 Task: Add Orange Label titled Label0051 to Card Card0051 in Board Board0043 in Workspace Development in Trello
Action: Mouse moved to (543, 26)
Screenshot: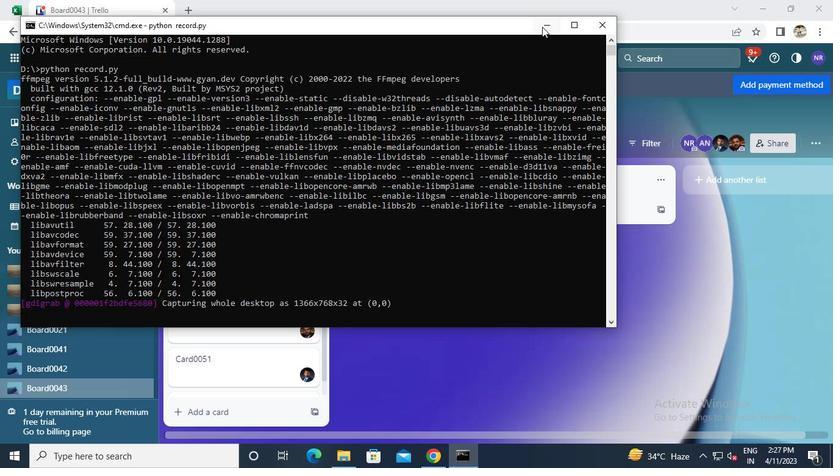 
Action: Mouse pressed left at (543, 26)
Screenshot: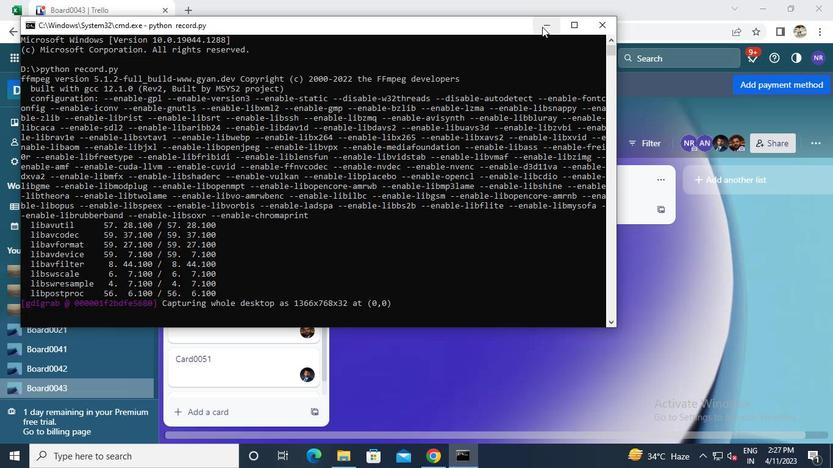 
Action: Mouse moved to (307, 356)
Screenshot: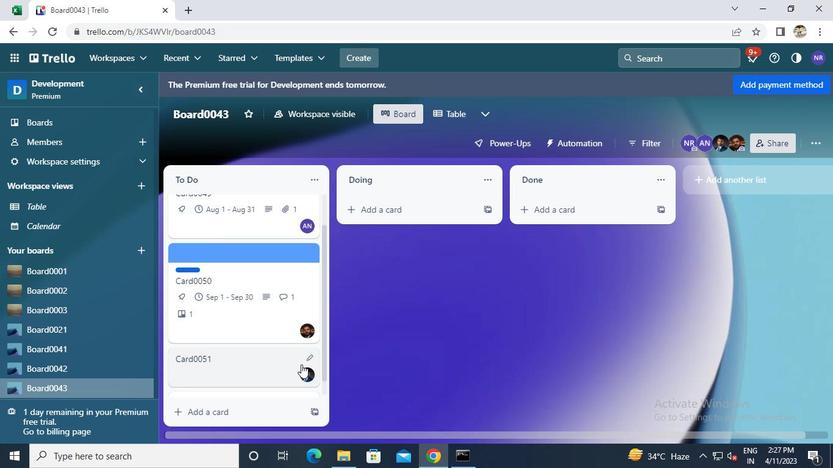 
Action: Mouse pressed left at (307, 356)
Screenshot: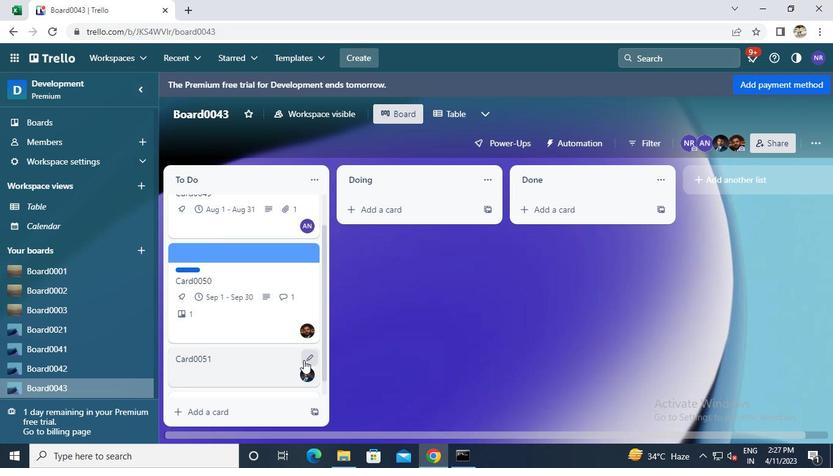 
Action: Mouse moved to (338, 297)
Screenshot: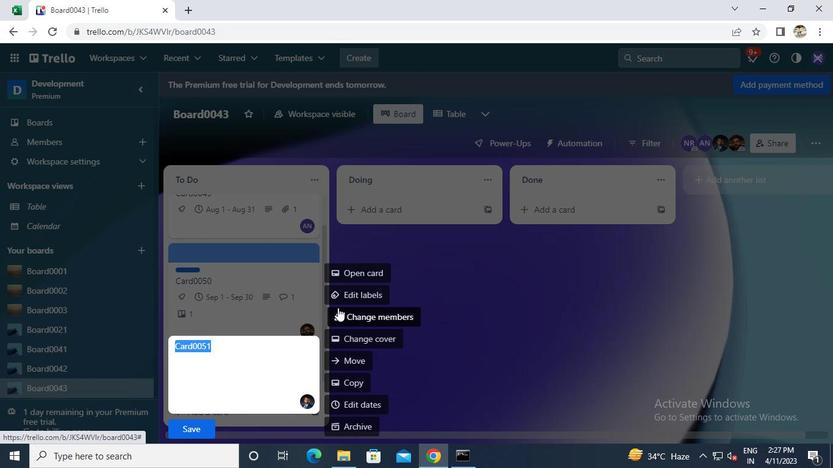 
Action: Mouse pressed left at (338, 297)
Screenshot: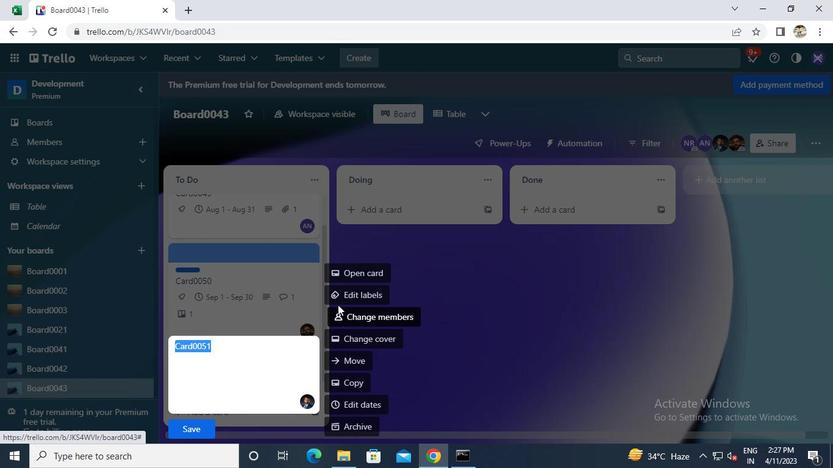 
Action: Mouse moved to (389, 342)
Screenshot: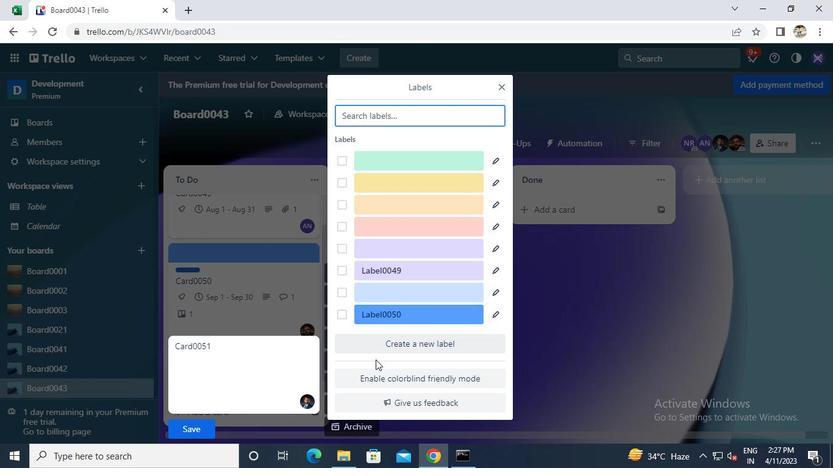 
Action: Mouse pressed left at (389, 342)
Screenshot: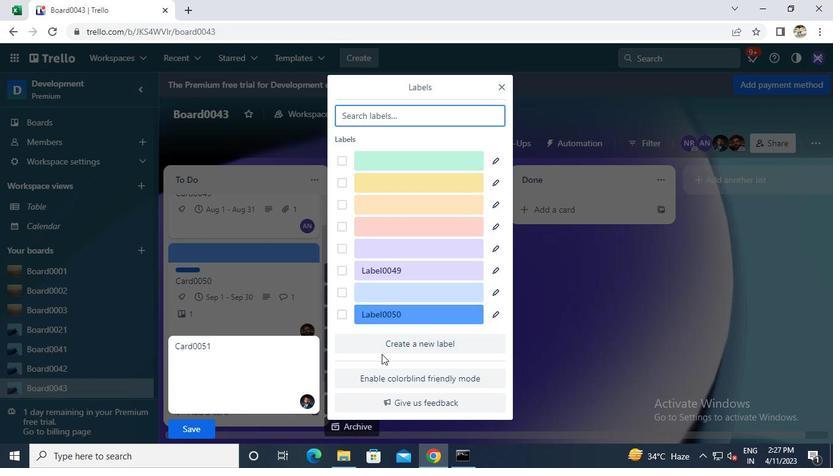 
Action: Mouse moved to (407, 266)
Screenshot: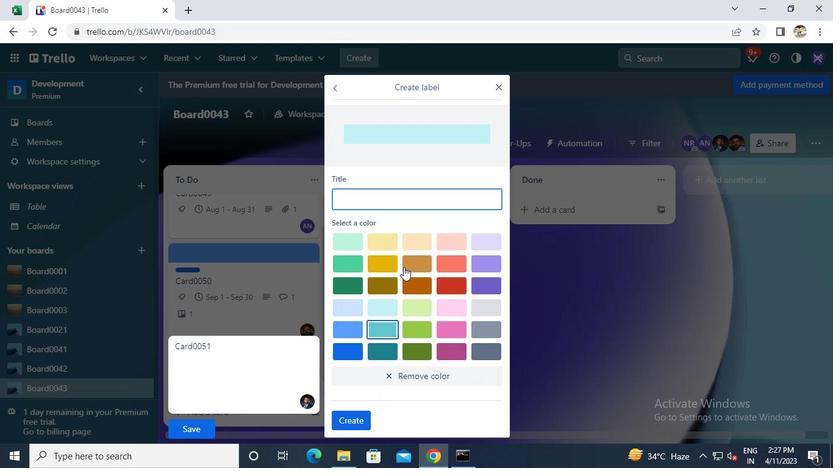 
Action: Mouse pressed left at (407, 266)
Screenshot: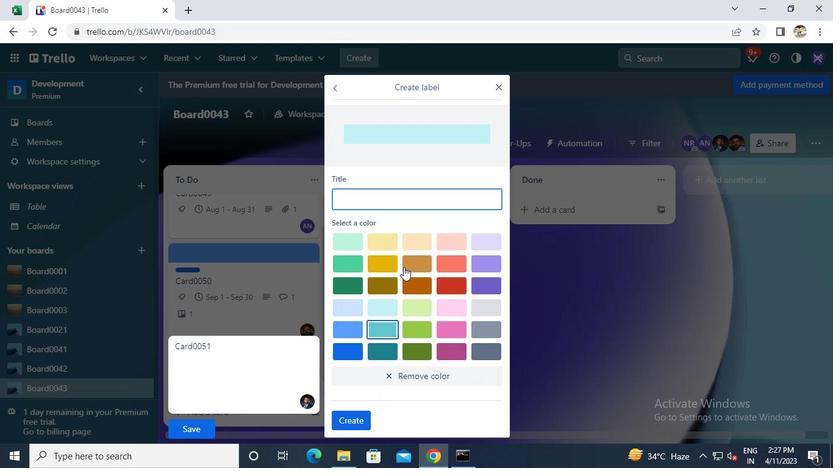 
Action: Mouse moved to (386, 192)
Screenshot: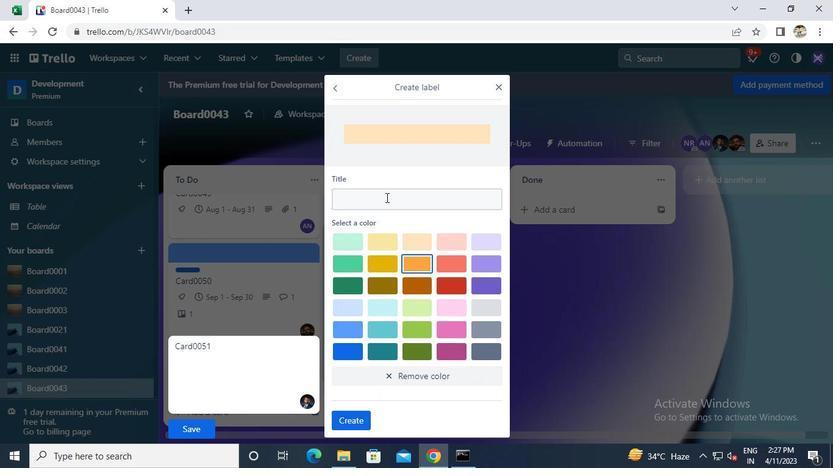 
Action: Mouse pressed left at (386, 192)
Screenshot: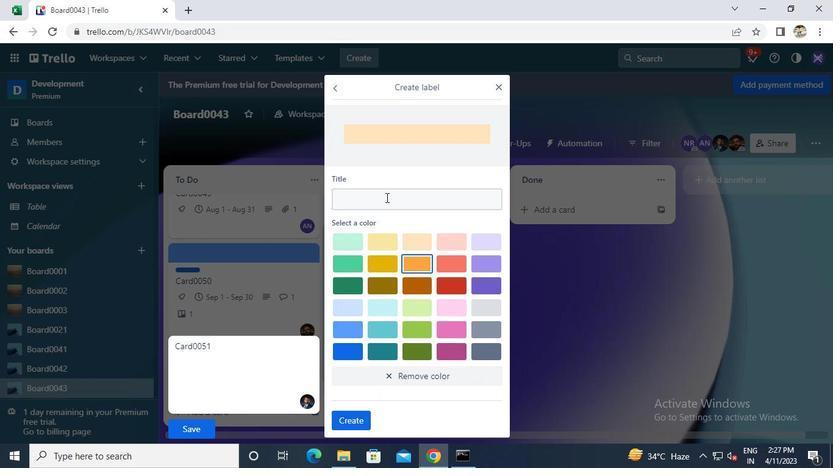 
Action: Mouse moved to (387, 194)
Screenshot: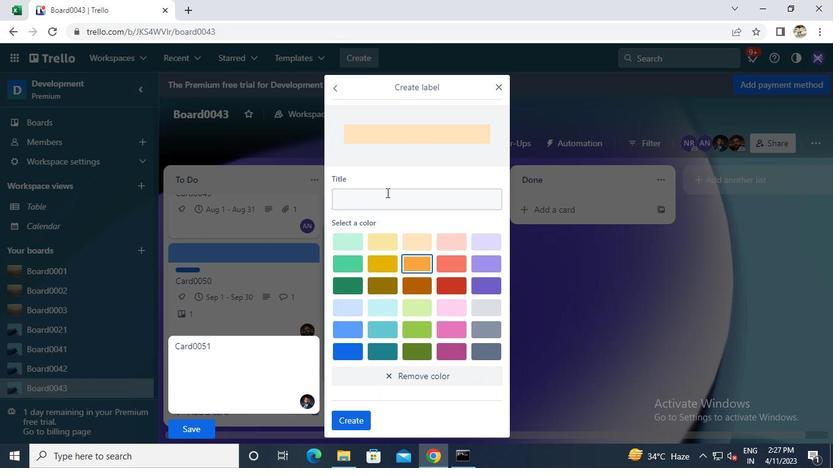 
Action: Keyboard l
Screenshot: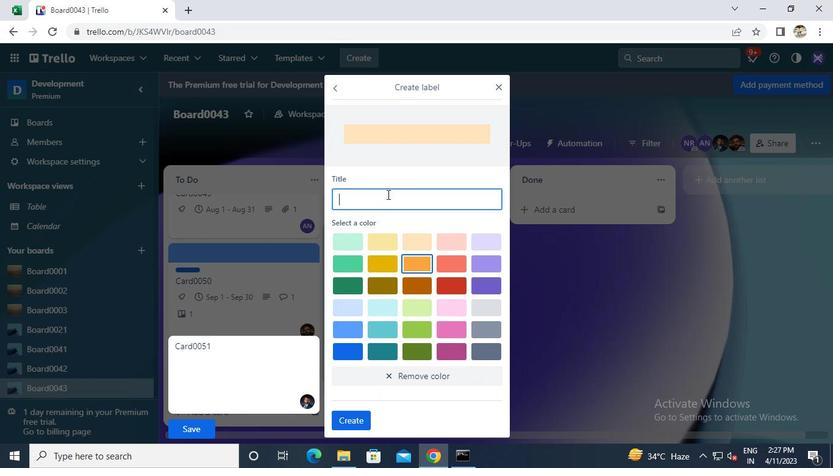 
Action: Keyboard Key.caps_lock
Screenshot: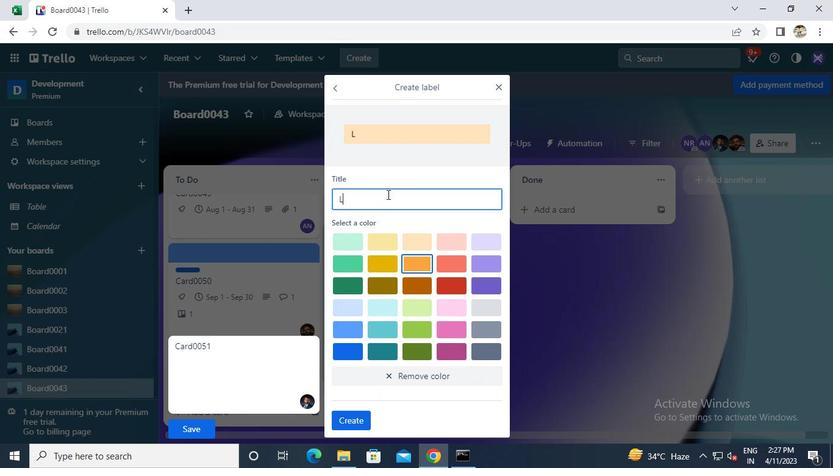 
Action: Keyboard a
Screenshot: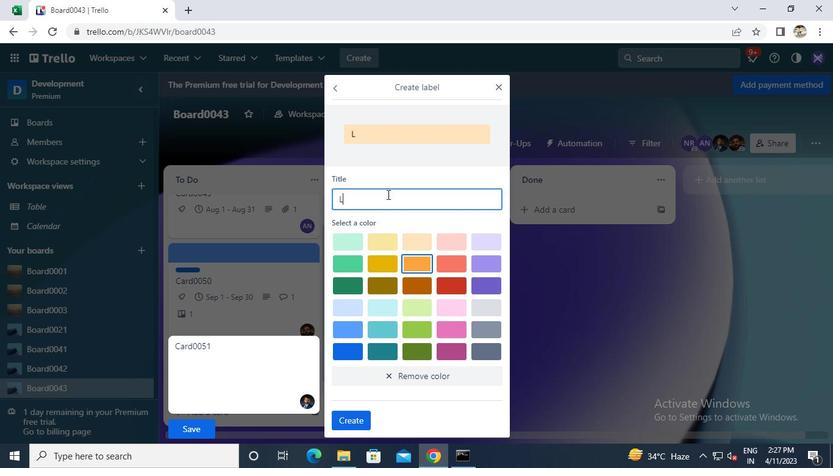 
Action: Keyboard b
Screenshot: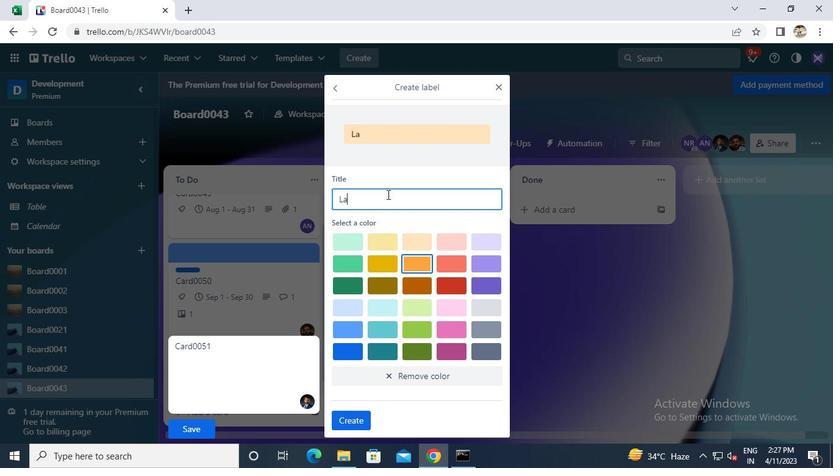 
Action: Keyboard e
Screenshot: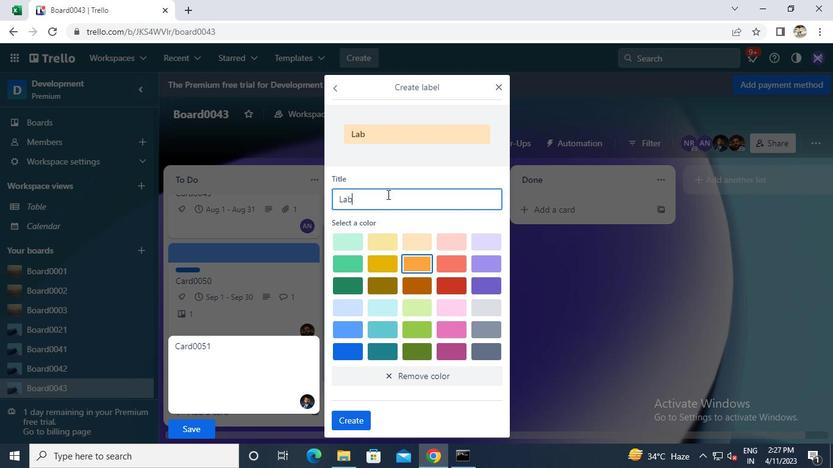 
Action: Keyboard l
Screenshot: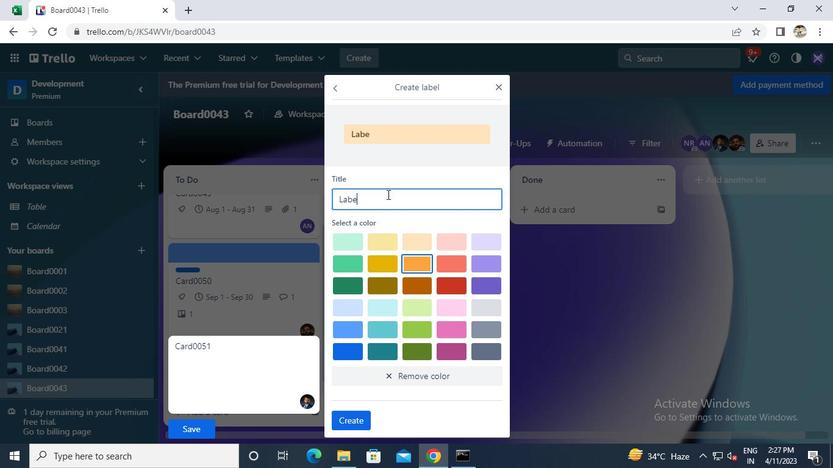 
Action: Keyboard 0
Screenshot: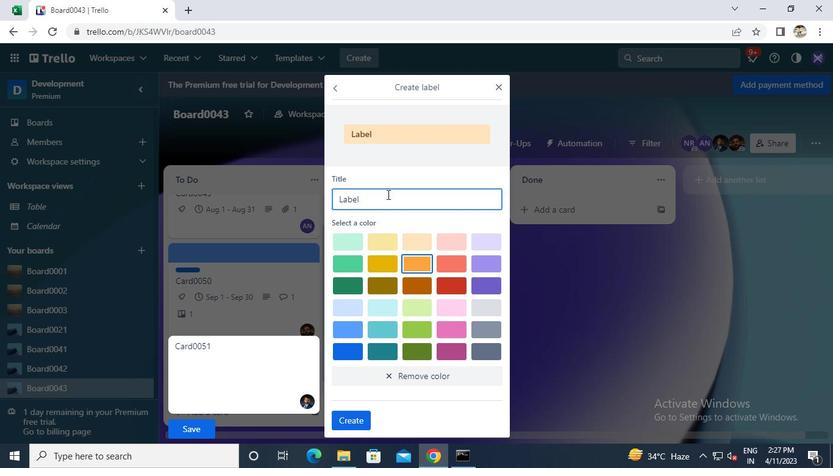
Action: Keyboard 0
Screenshot: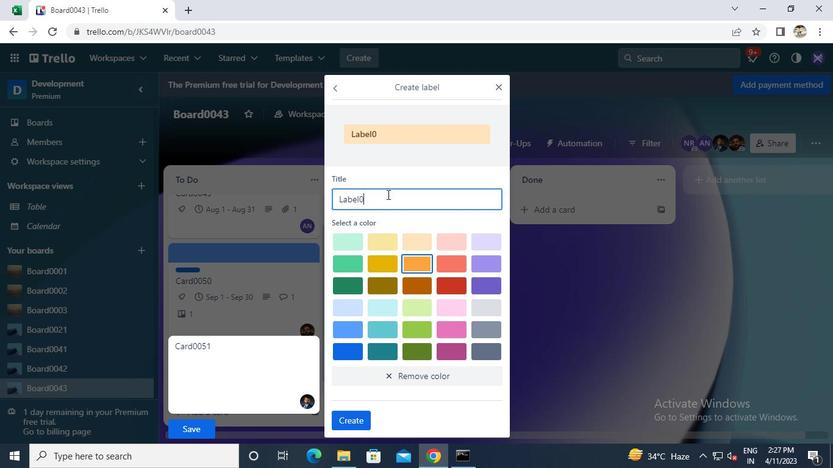 
Action: Keyboard 5
Screenshot: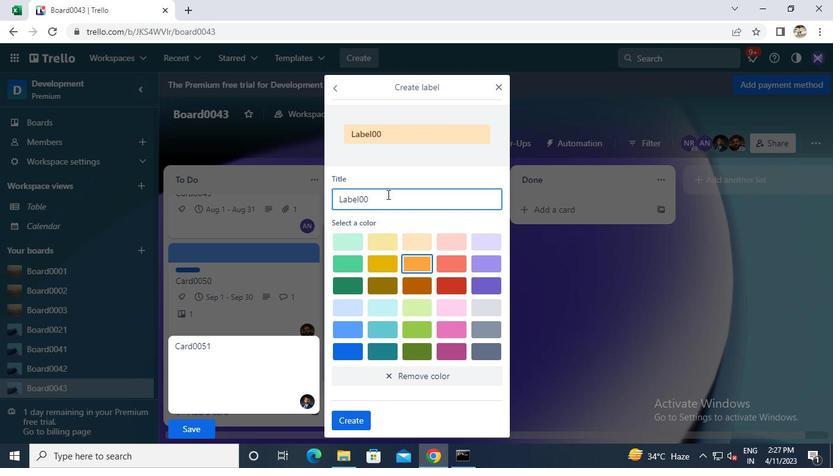 
Action: Keyboard 1
Screenshot: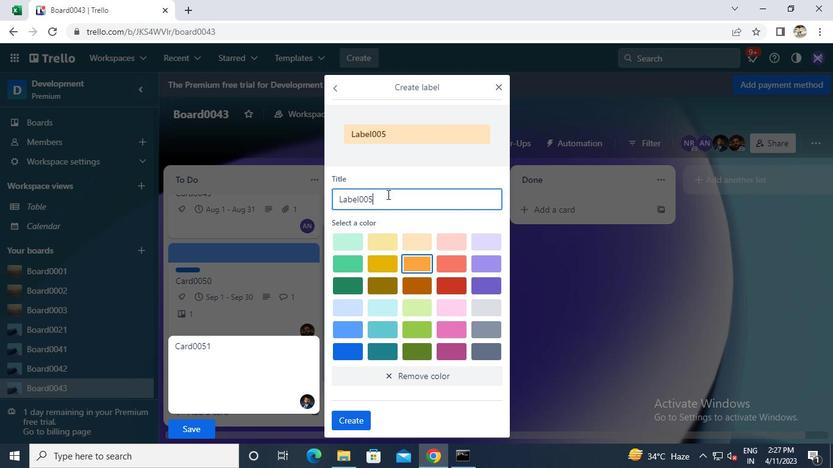
Action: Mouse moved to (356, 422)
Screenshot: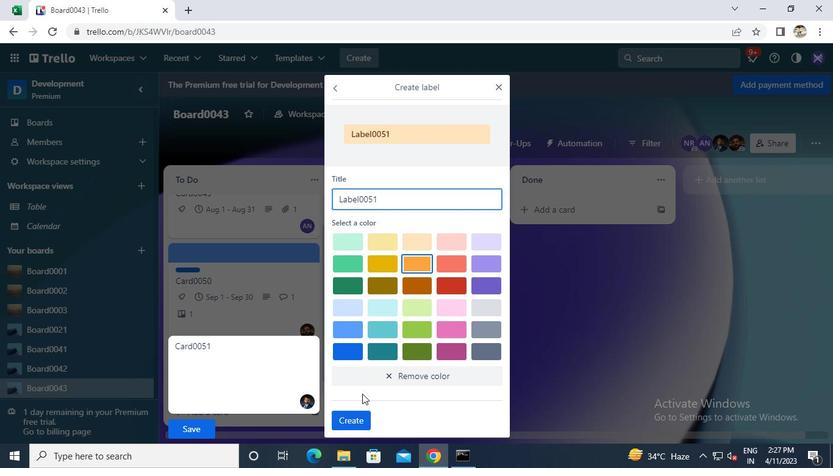 
Action: Mouse pressed left at (356, 422)
Screenshot: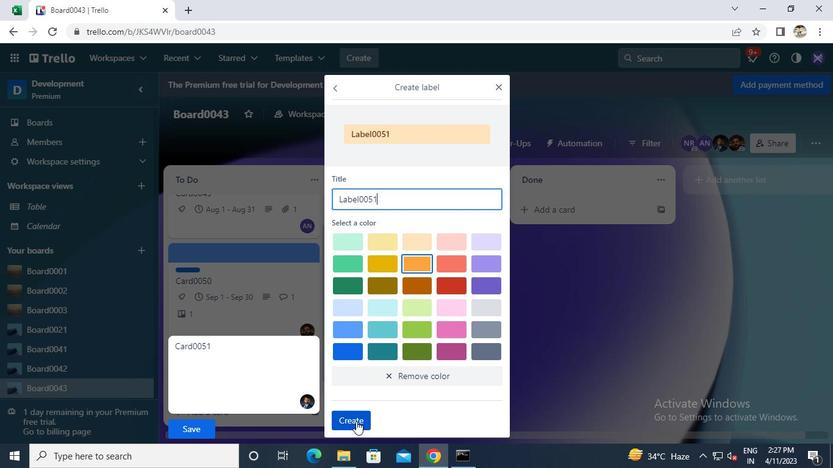 
Action: Mouse moved to (458, 458)
Screenshot: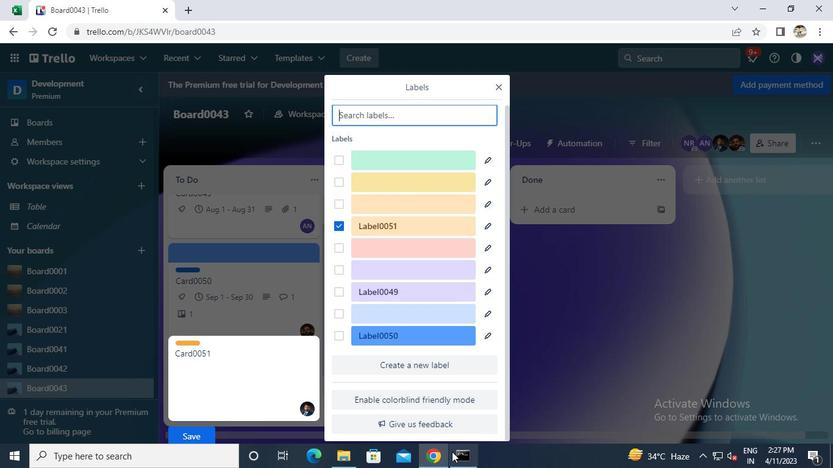 
Action: Mouse pressed left at (458, 458)
Screenshot: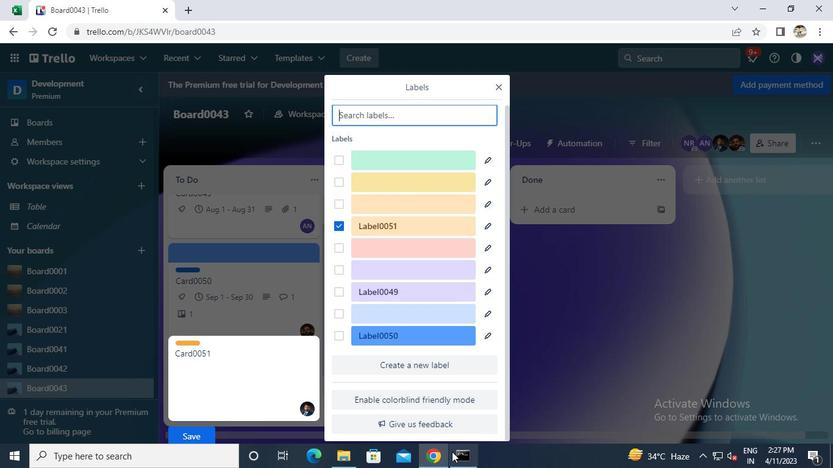 
Action: Mouse moved to (592, 29)
Screenshot: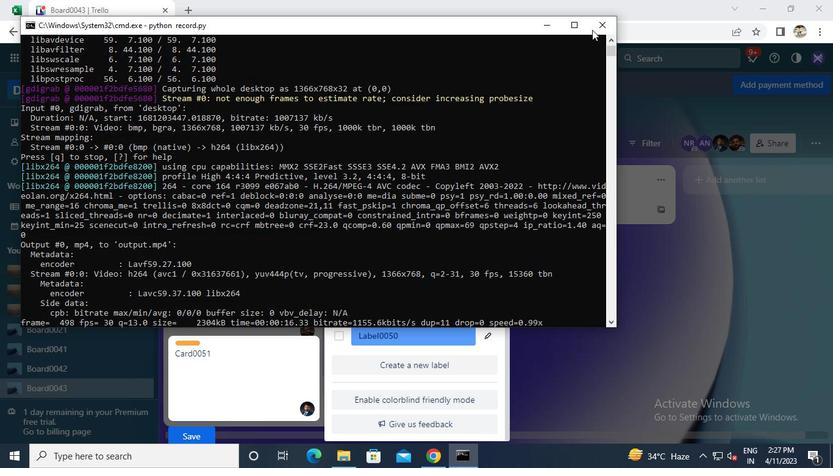 
Action: Mouse pressed left at (592, 29)
Screenshot: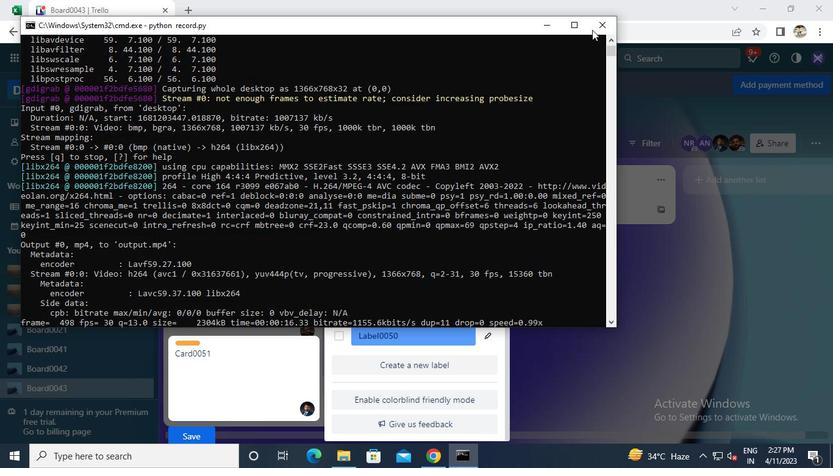 
